 Task: Check the average views per listing of walk-in pantry in the last 5 years.
Action: Mouse moved to (868, 200)
Screenshot: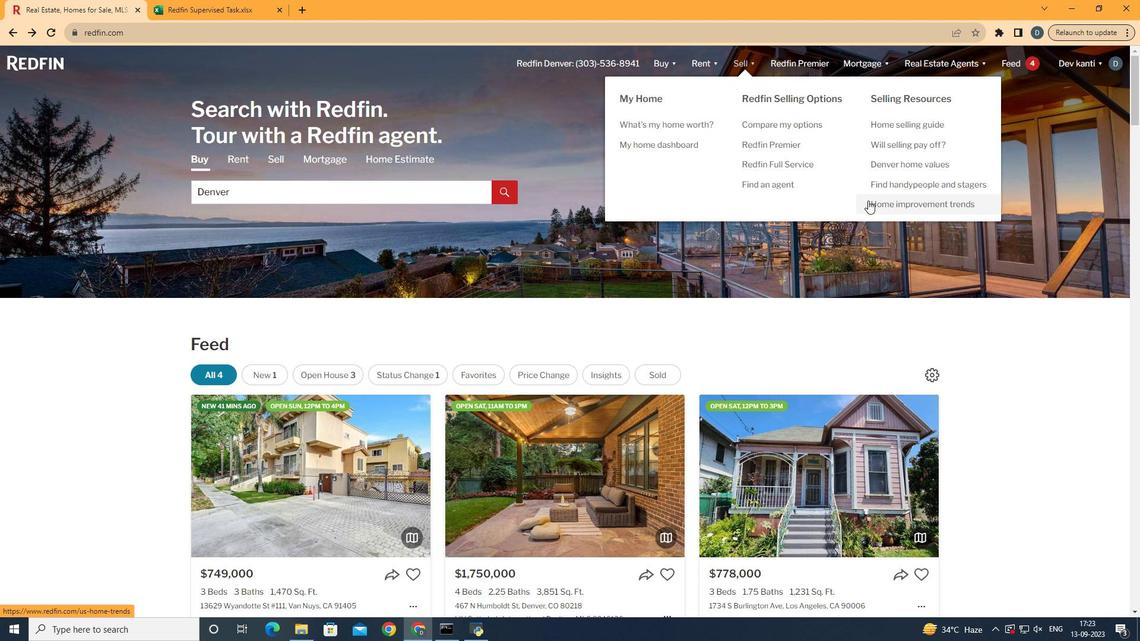 
Action: Mouse pressed left at (868, 200)
Screenshot: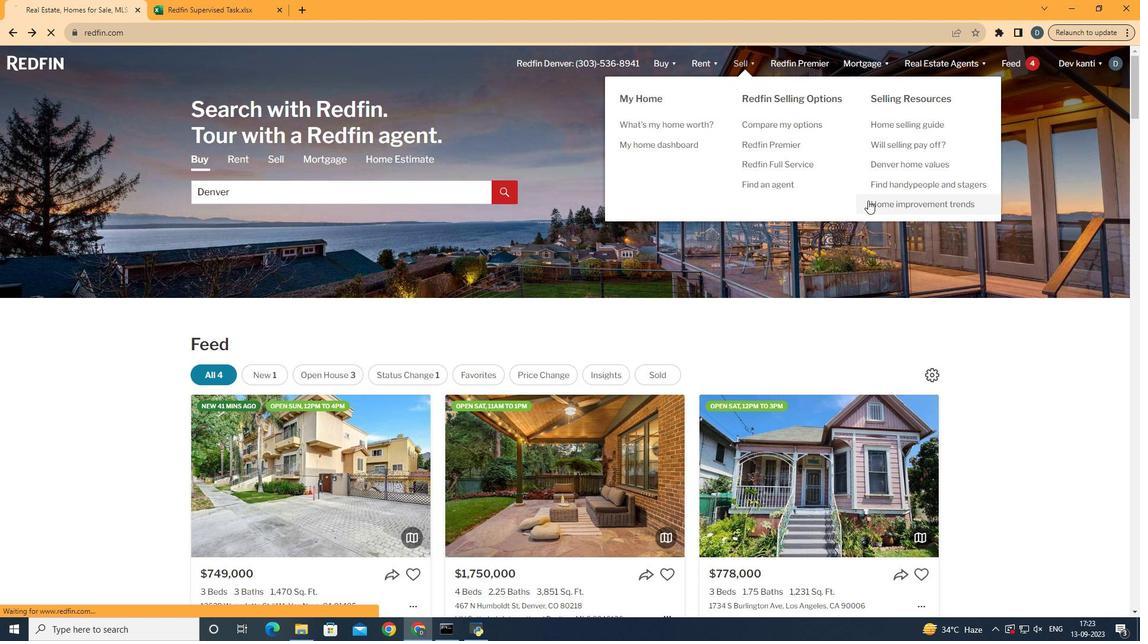 
Action: Mouse moved to (278, 221)
Screenshot: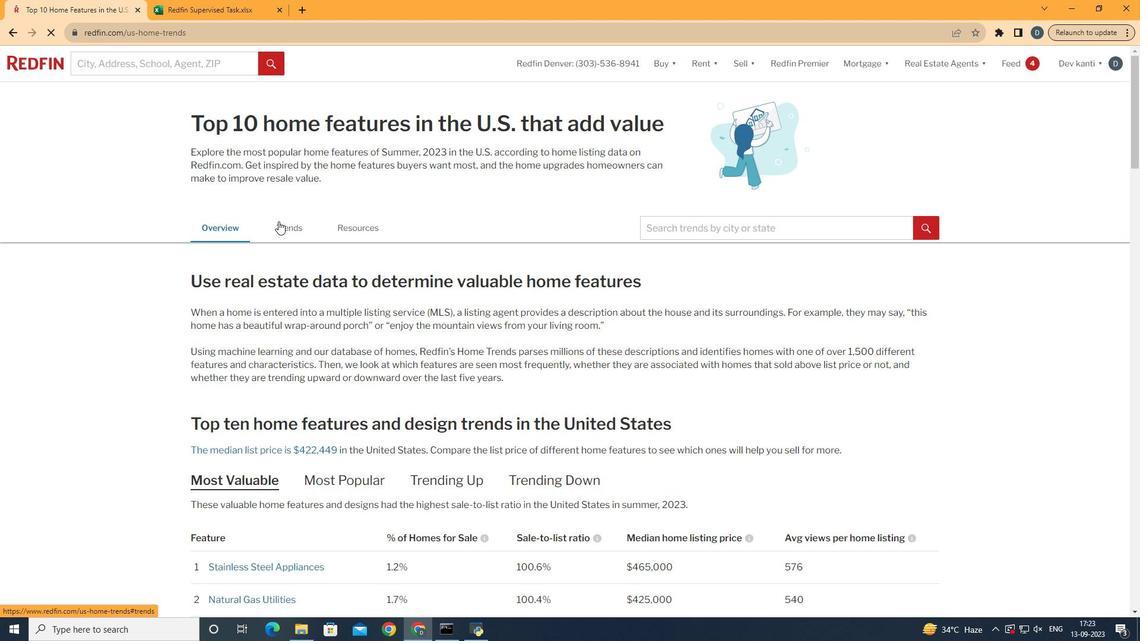 
Action: Mouse pressed left at (278, 221)
Screenshot: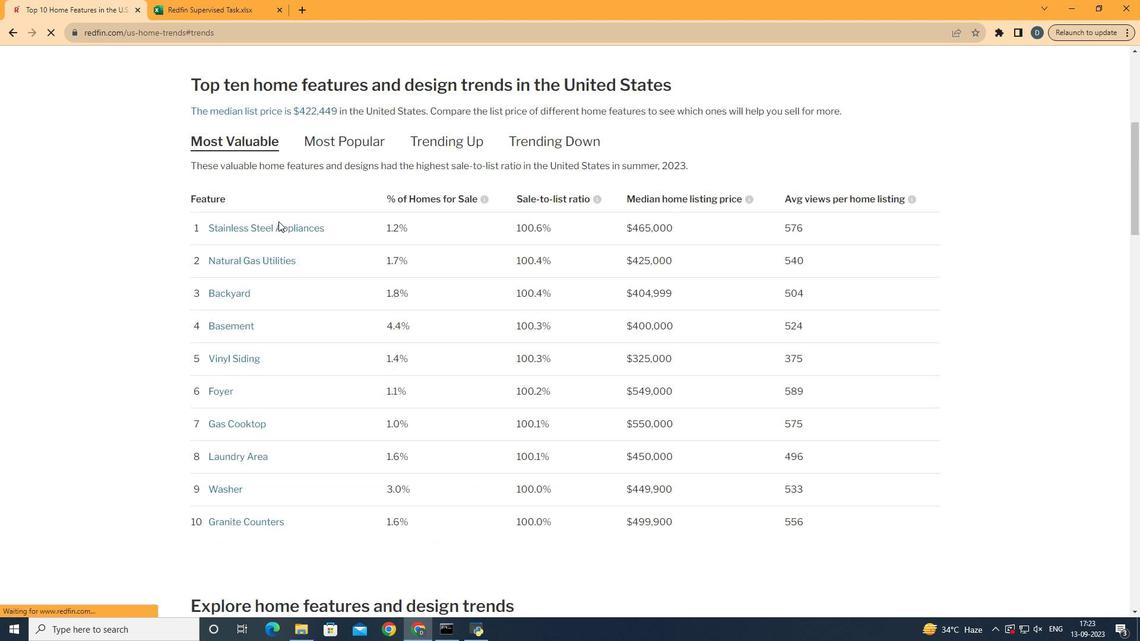 
Action: Mouse moved to (759, 252)
Screenshot: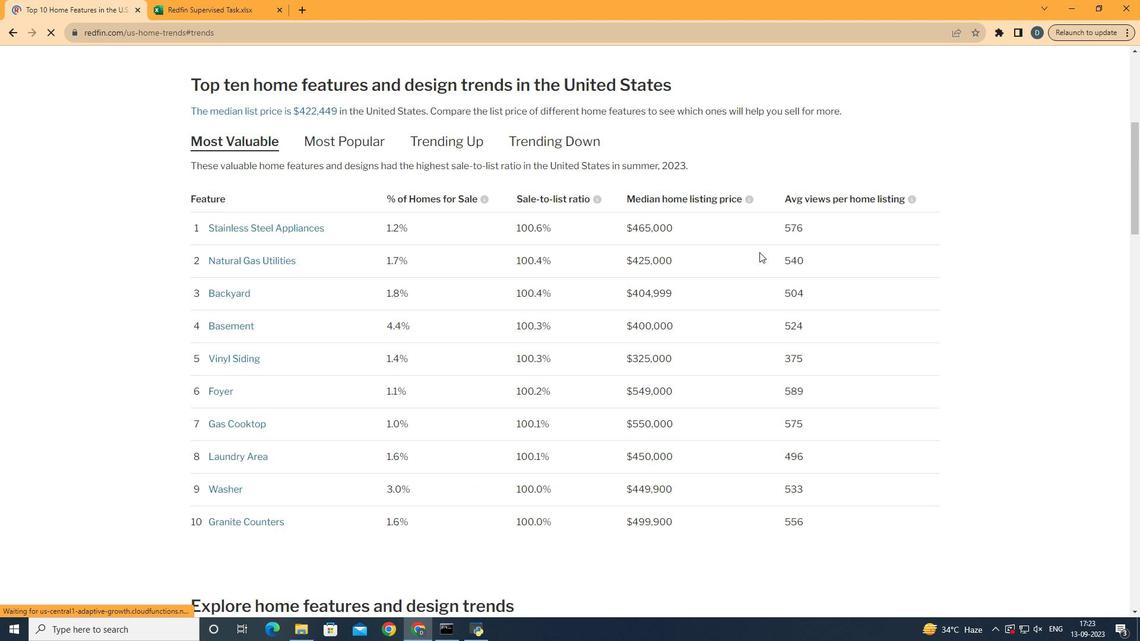 
Action: Mouse scrolled (759, 251) with delta (0, 0)
Screenshot: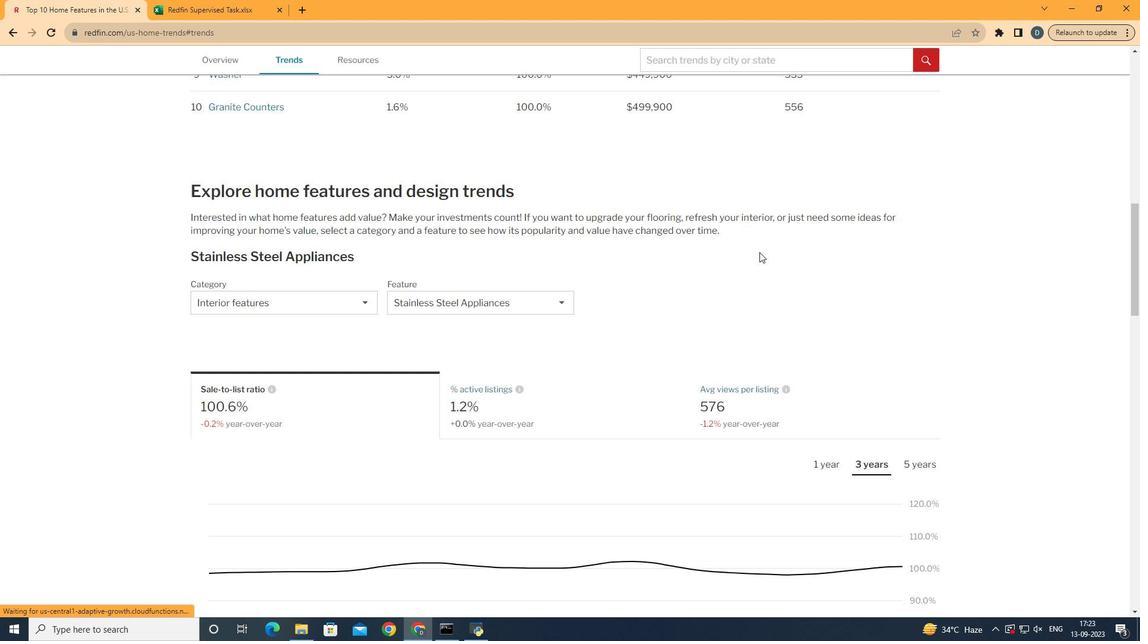 
Action: Mouse scrolled (759, 251) with delta (0, 0)
Screenshot: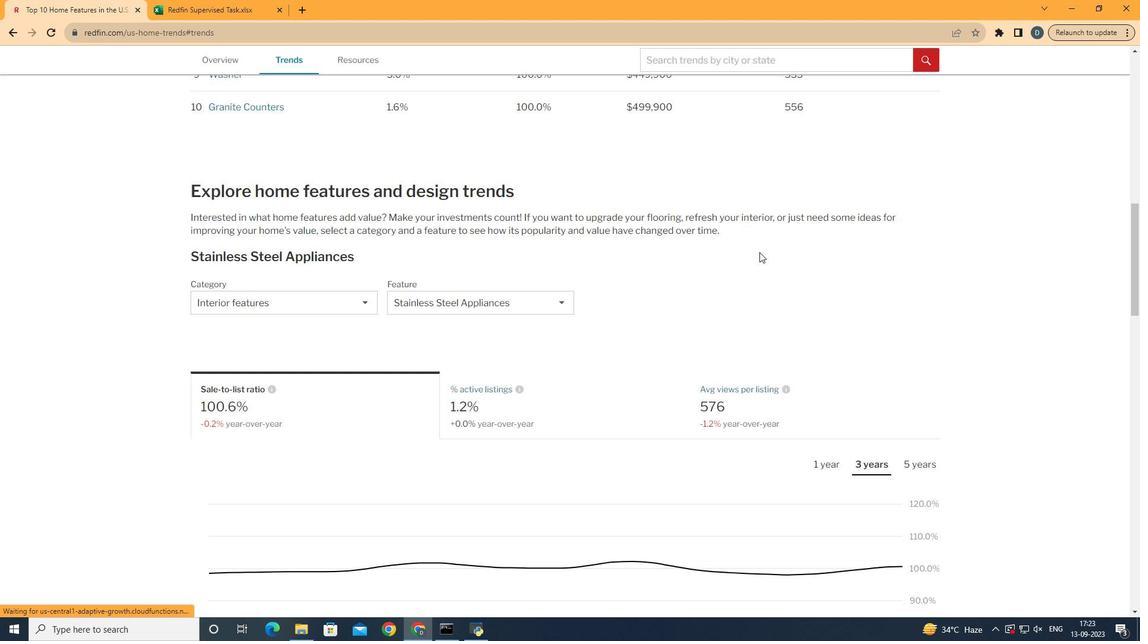 
Action: Mouse scrolled (759, 251) with delta (0, 0)
Screenshot: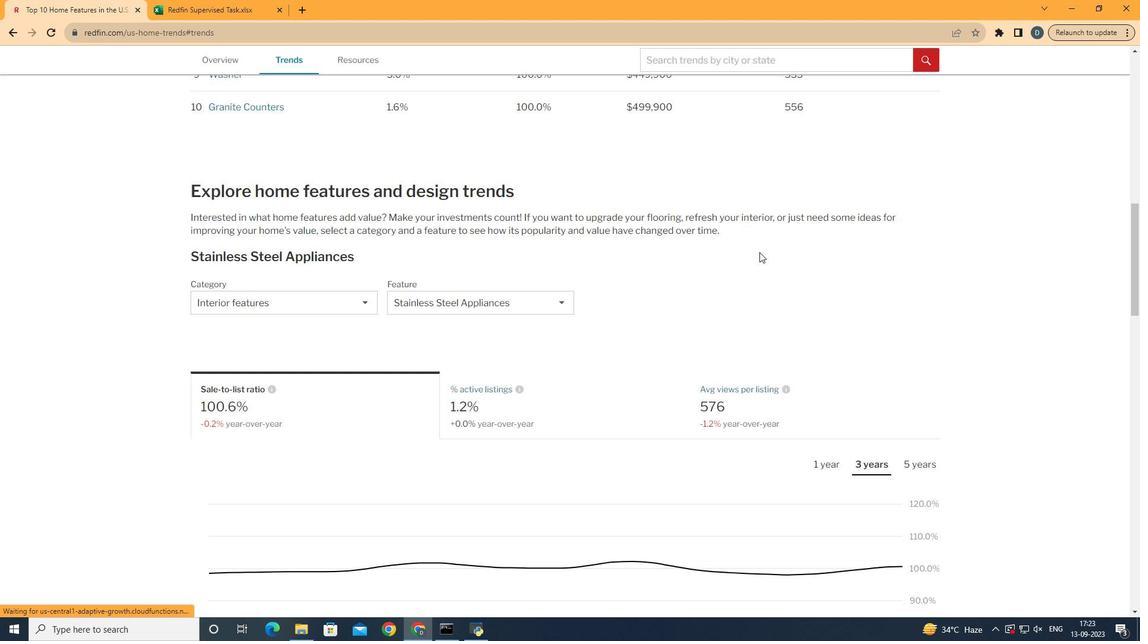 
Action: Mouse scrolled (759, 251) with delta (0, 0)
Screenshot: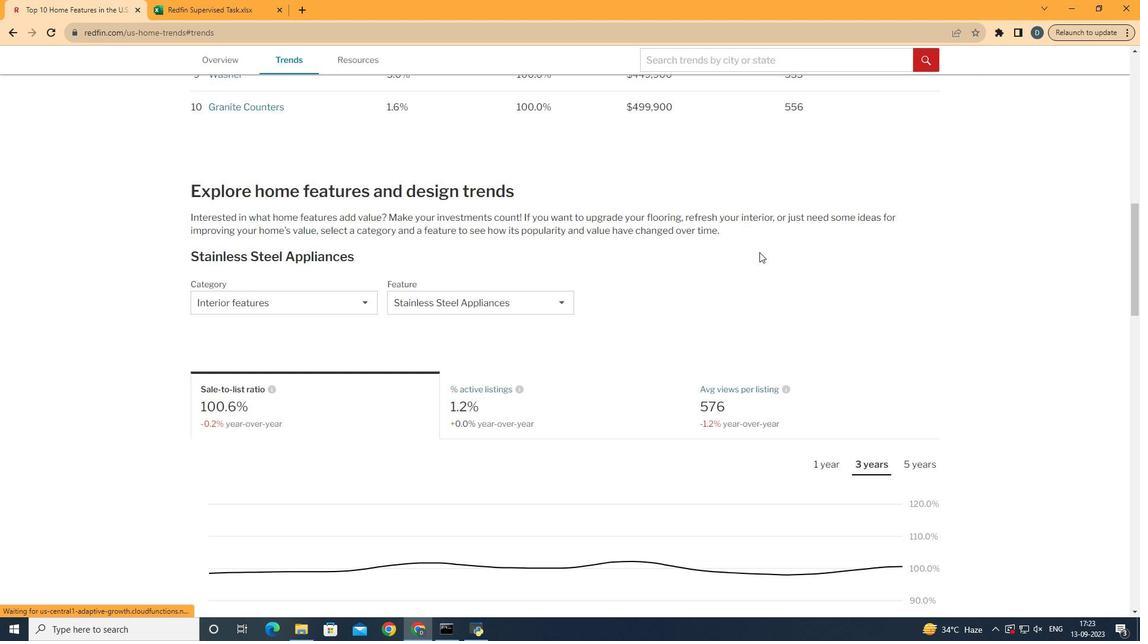 
Action: Mouse scrolled (759, 251) with delta (0, 0)
Screenshot: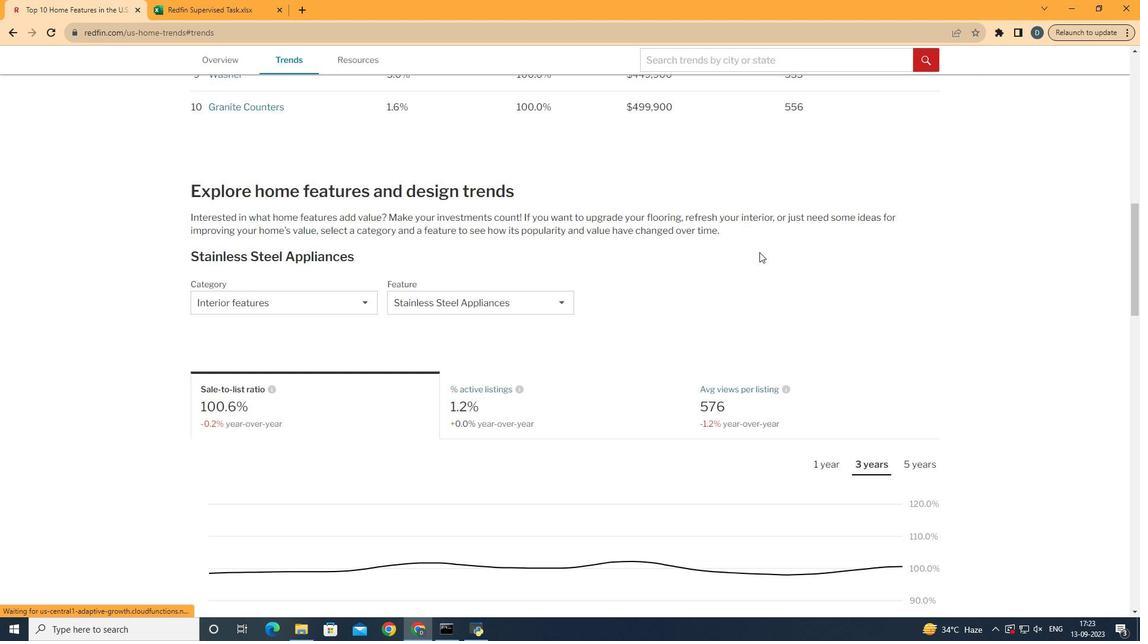 
Action: Mouse scrolled (759, 251) with delta (0, 0)
Screenshot: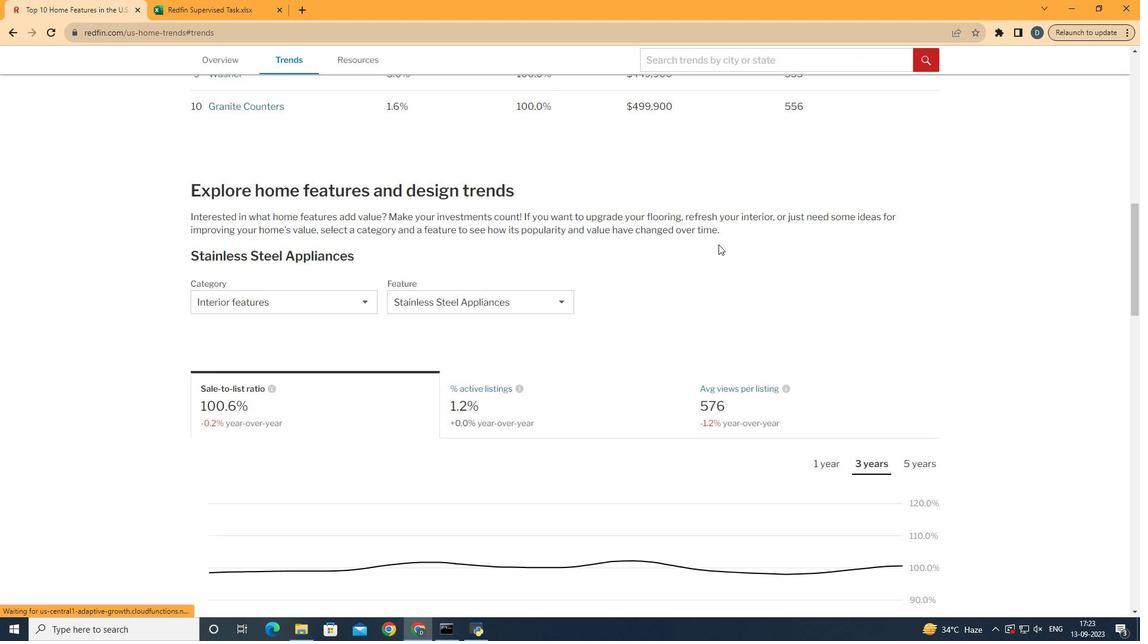 
Action: Mouse scrolled (759, 251) with delta (0, 0)
Screenshot: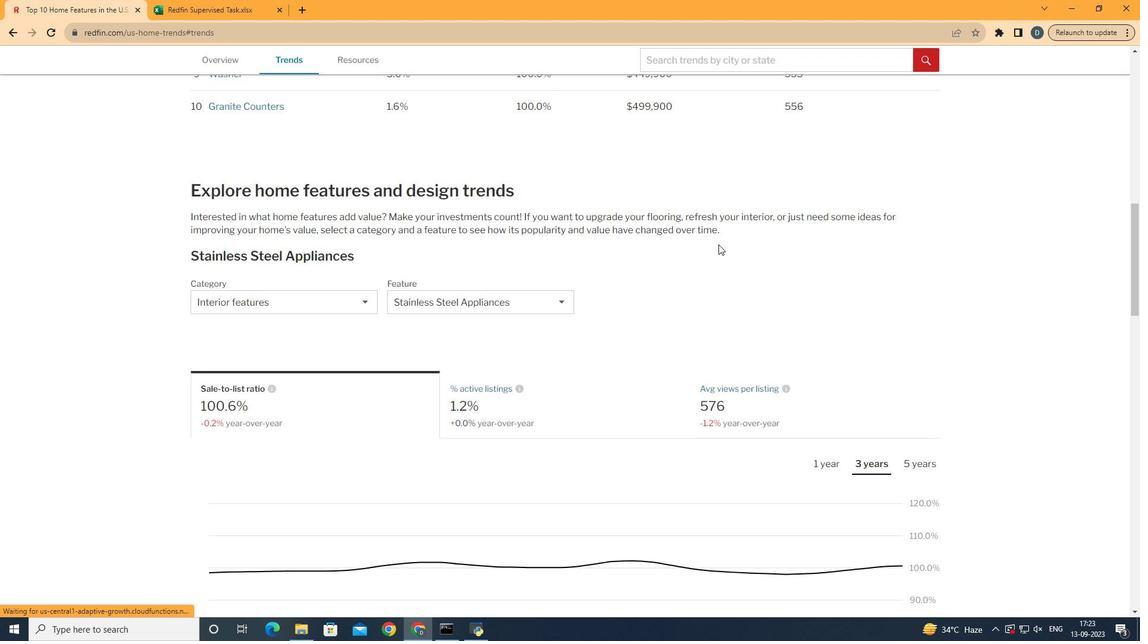 
Action: Mouse moved to (583, 236)
Screenshot: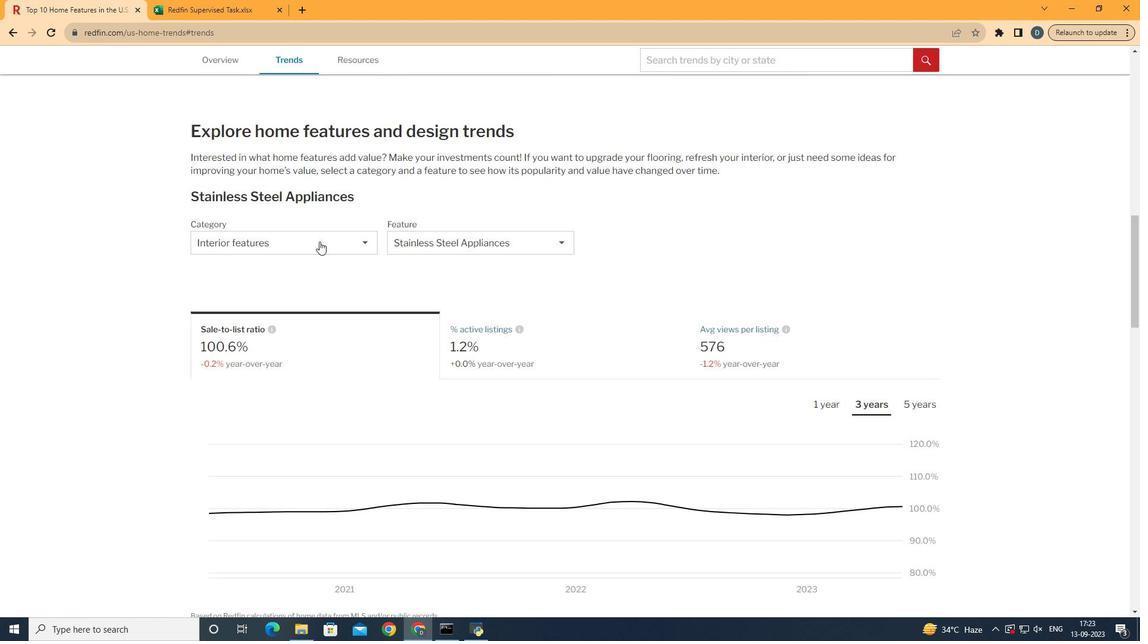 
Action: Mouse scrolled (583, 235) with delta (0, 0)
Screenshot: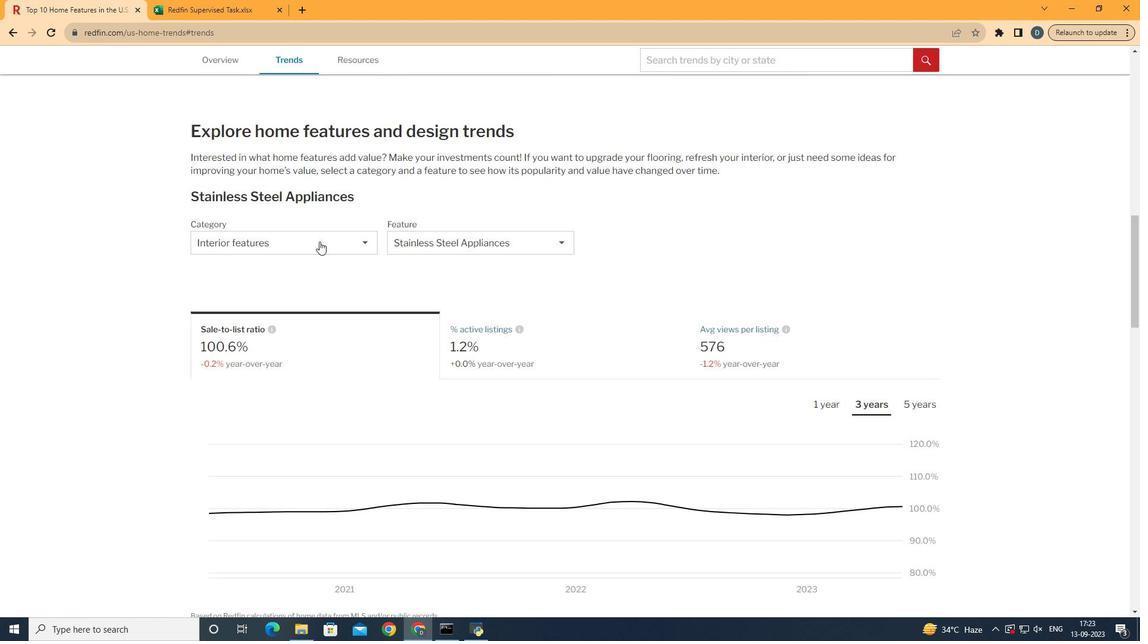 
Action: Mouse moved to (265, 241)
Screenshot: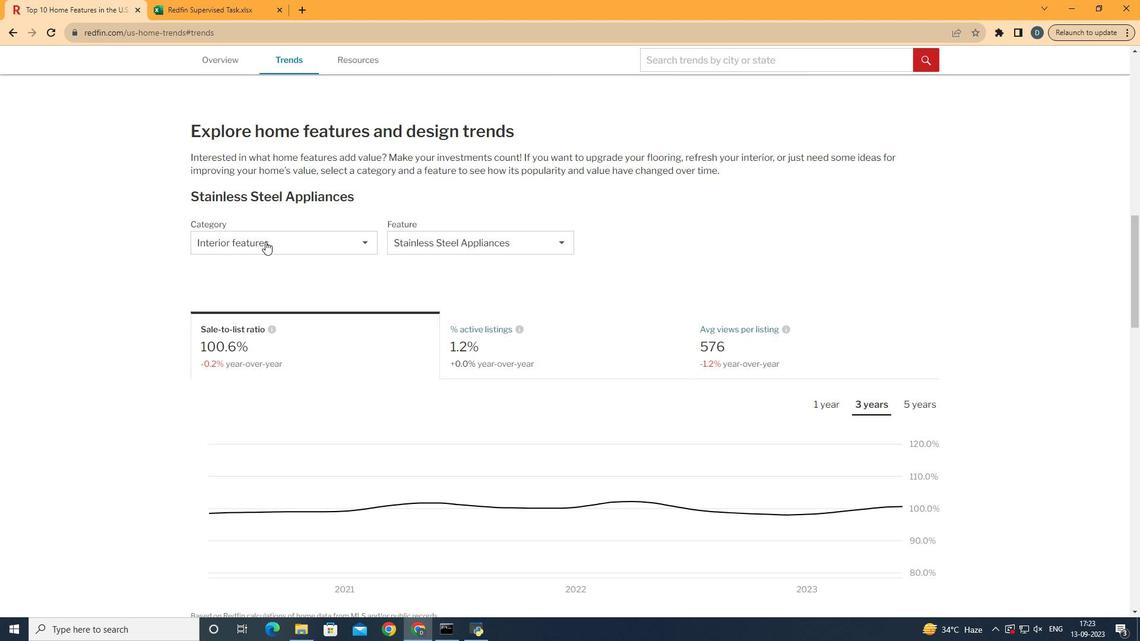 
Action: Mouse pressed left at (265, 241)
Screenshot: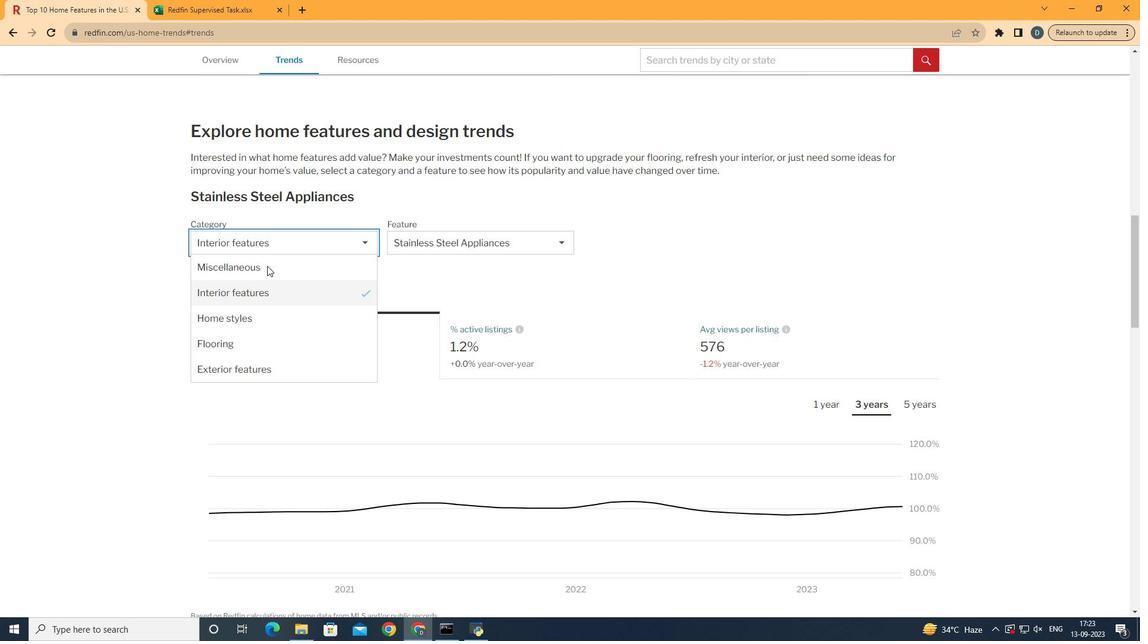 
Action: Mouse moved to (281, 292)
Screenshot: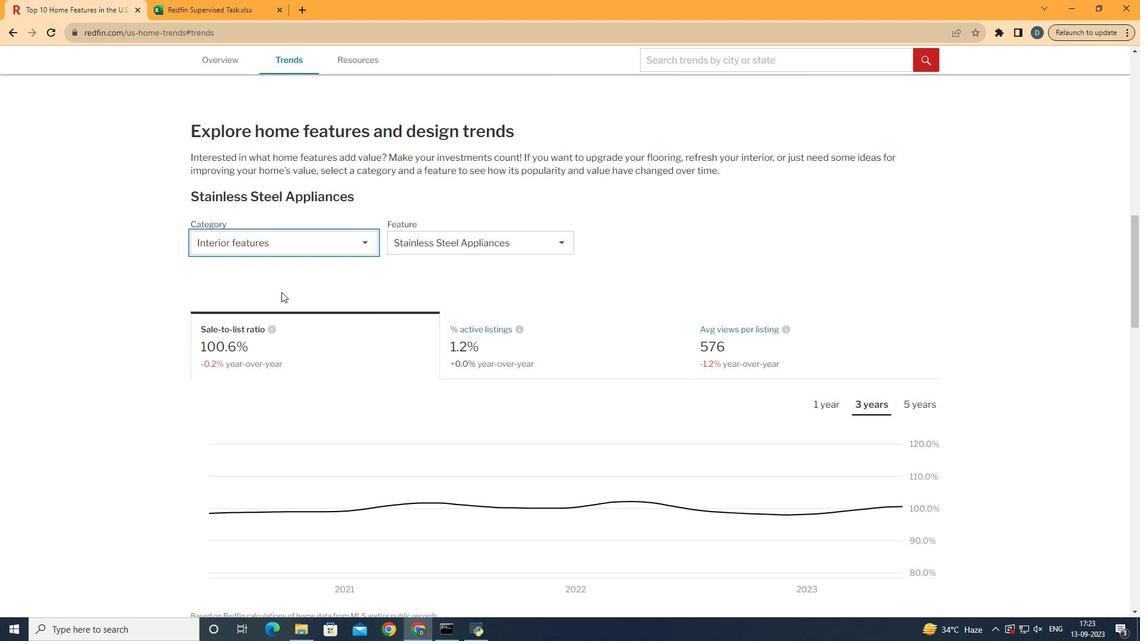 
Action: Mouse pressed left at (281, 292)
Screenshot: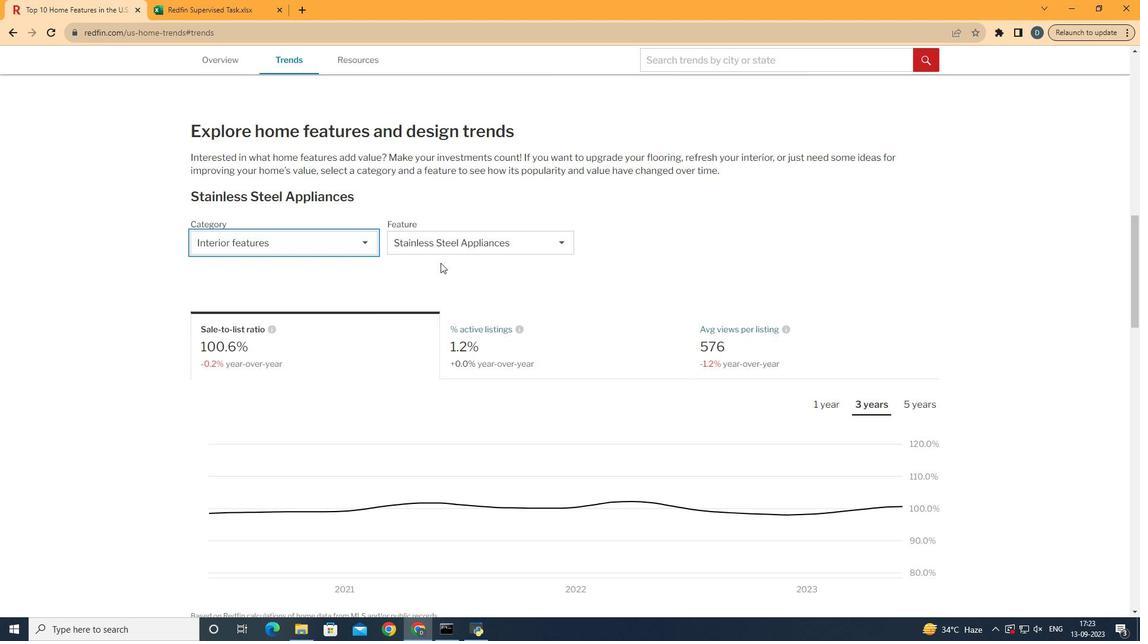
Action: Mouse moved to (523, 245)
Screenshot: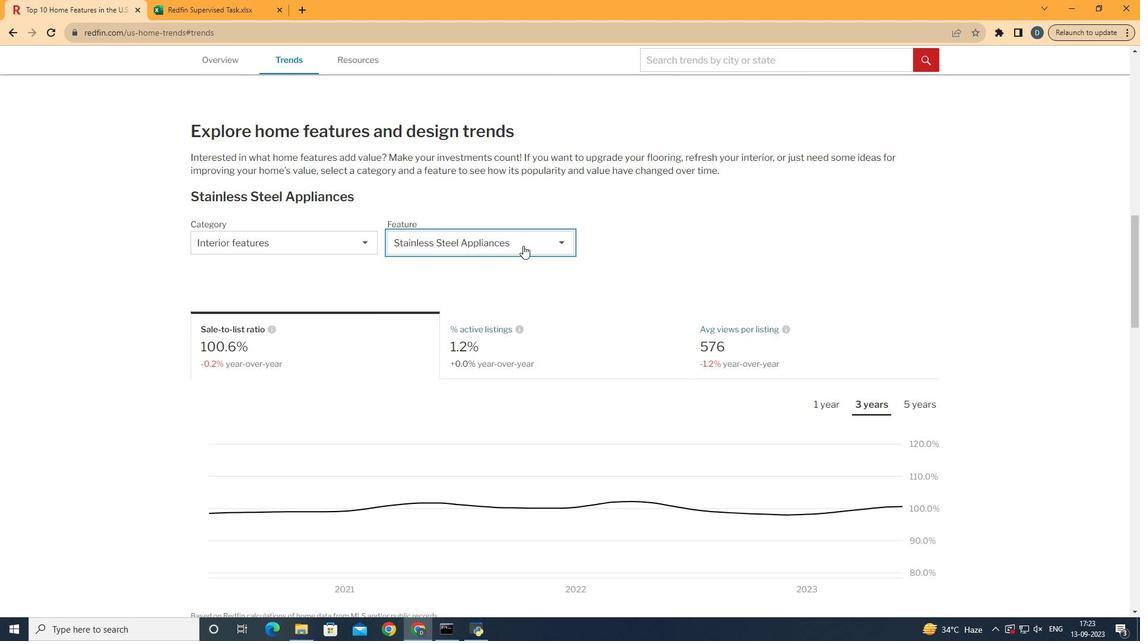 
Action: Mouse pressed left at (523, 245)
Screenshot: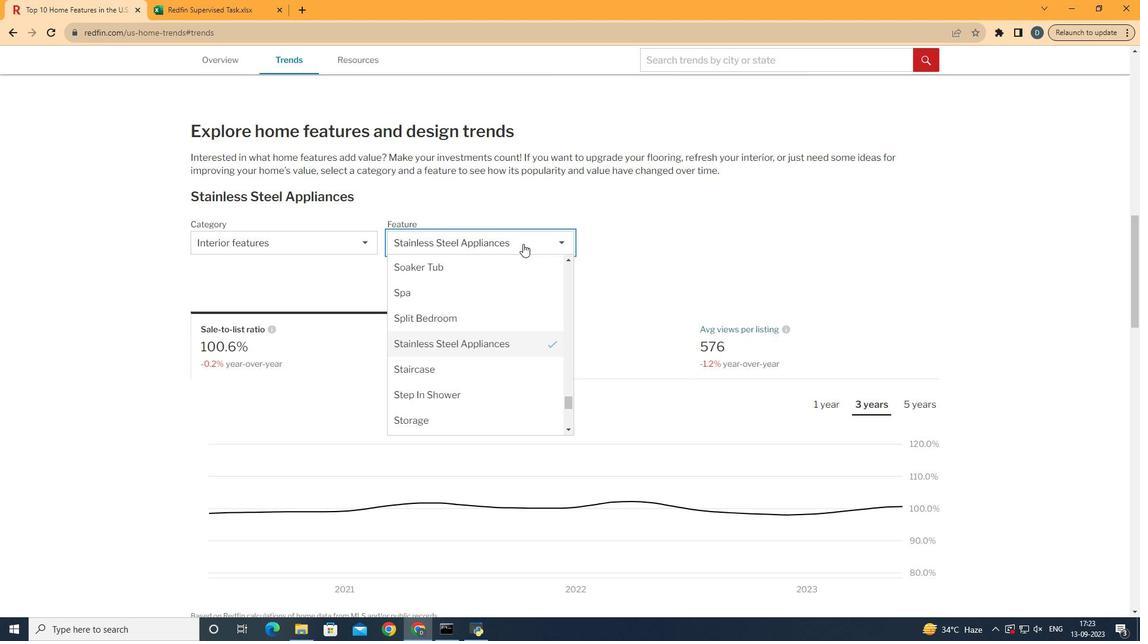 
Action: Mouse moved to (526, 375)
Screenshot: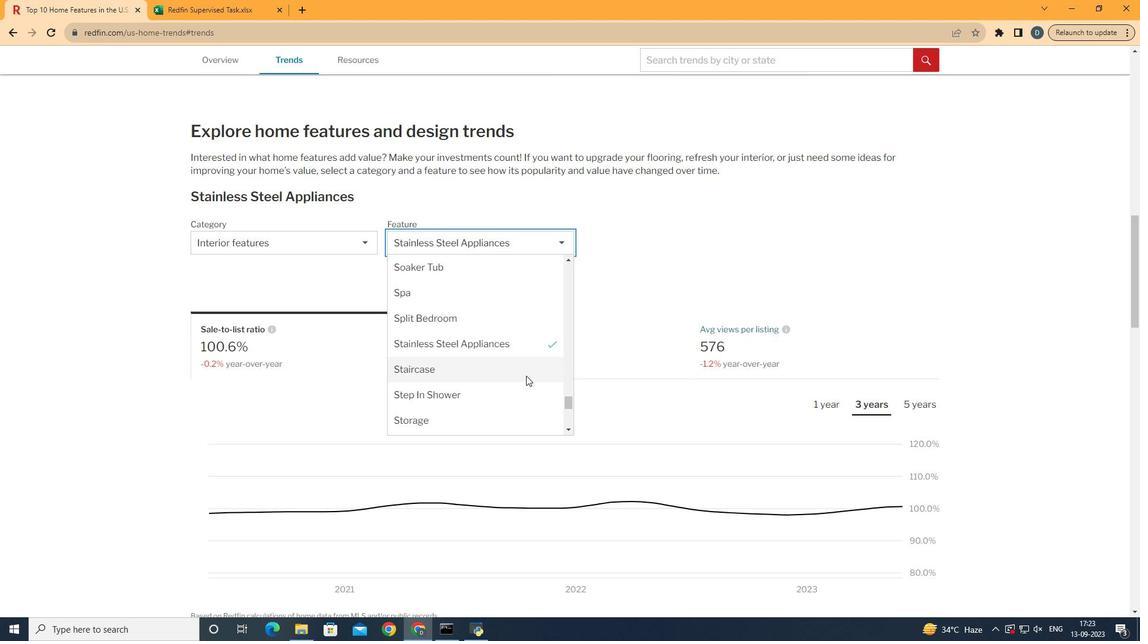 
Action: Mouse scrolled (526, 375) with delta (0, 0)
Screenshot: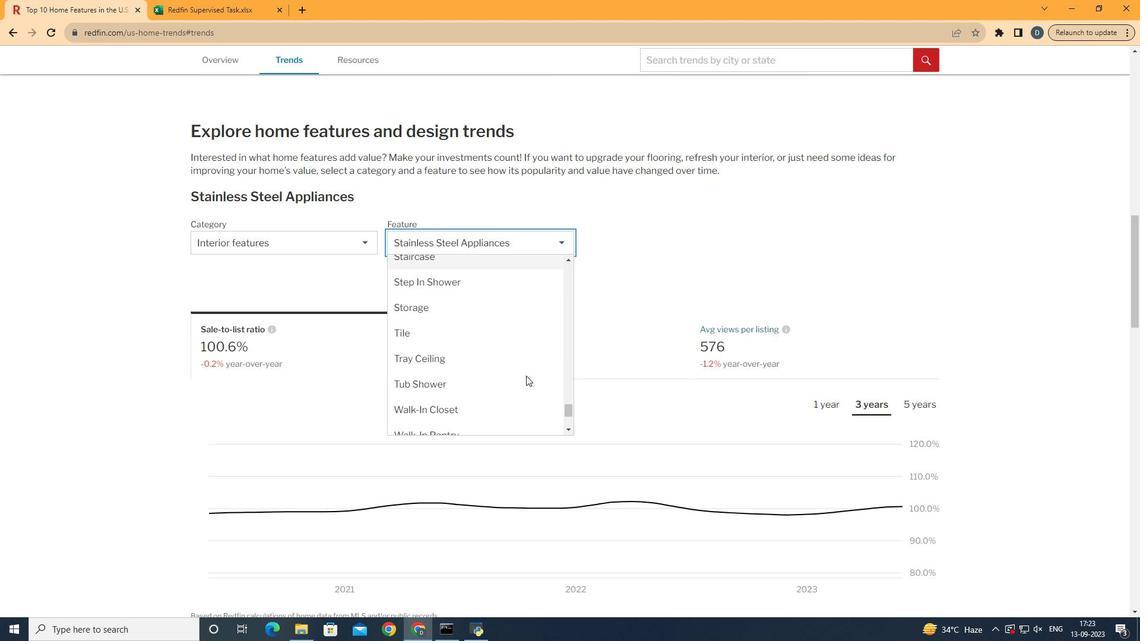 
Action: Mouse scrolled (526, 375) with delta (0, 0)
Screenshot: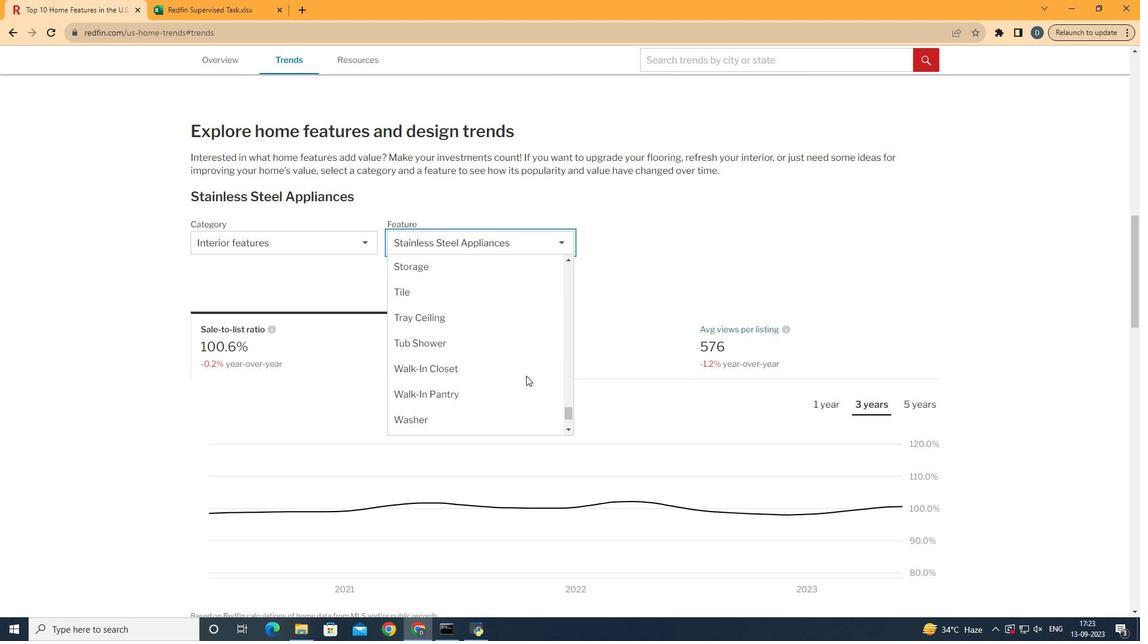 
Action: Mouse moved to (526, 375)
Screenshot: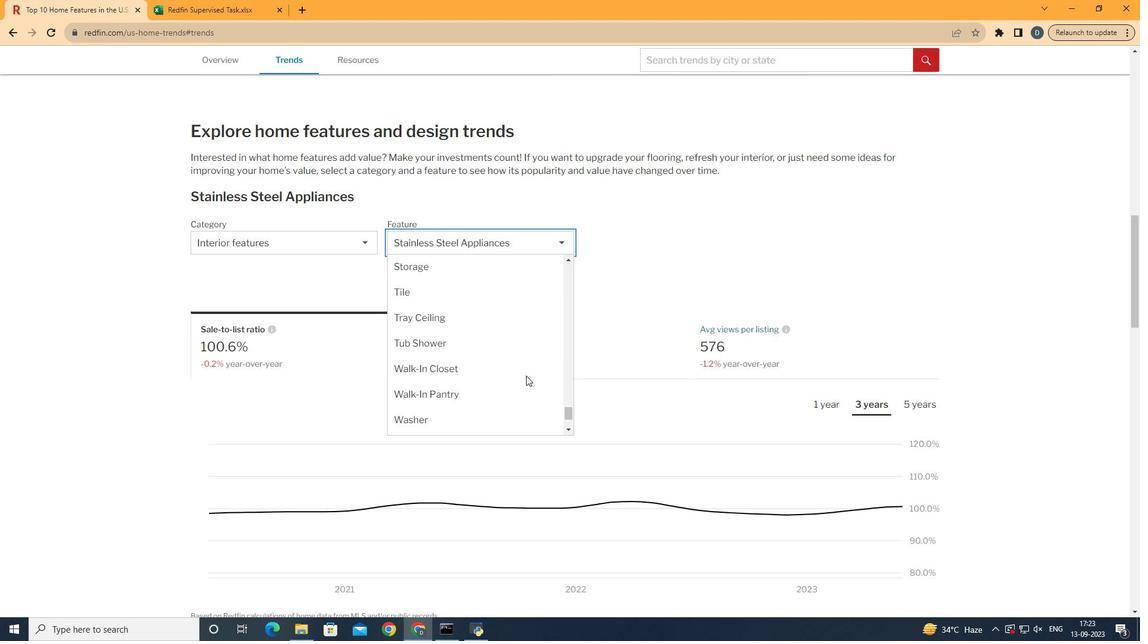 
Action: Mouse scrolled (526, 375) with delta (0, 0)
Screenshot: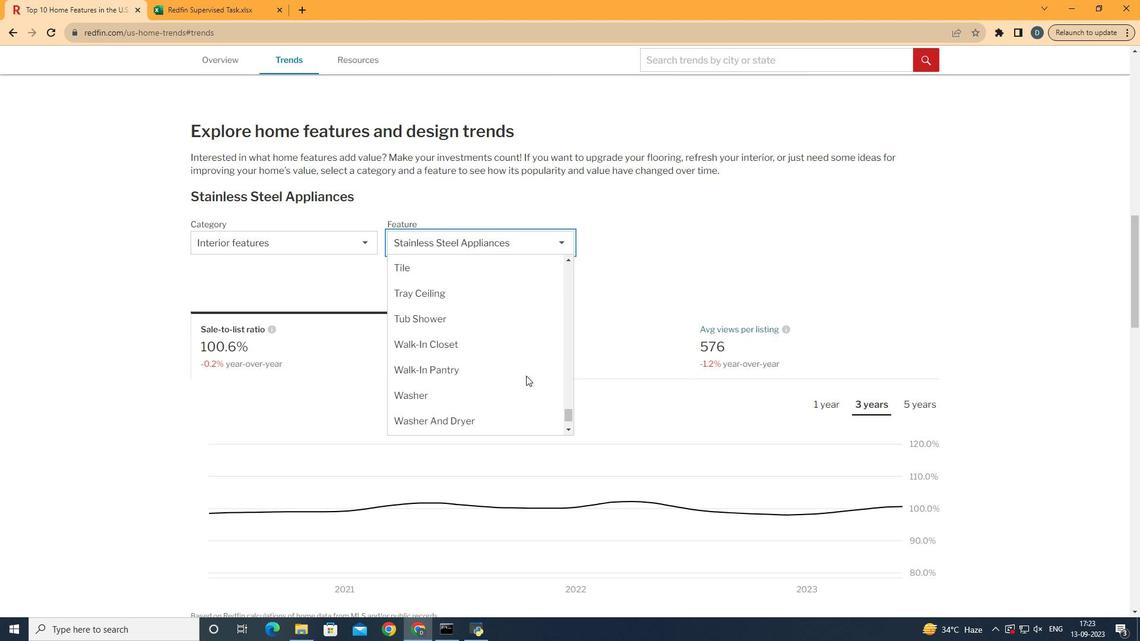 
Action: Mouse moved to (524, 377)
Screenshot: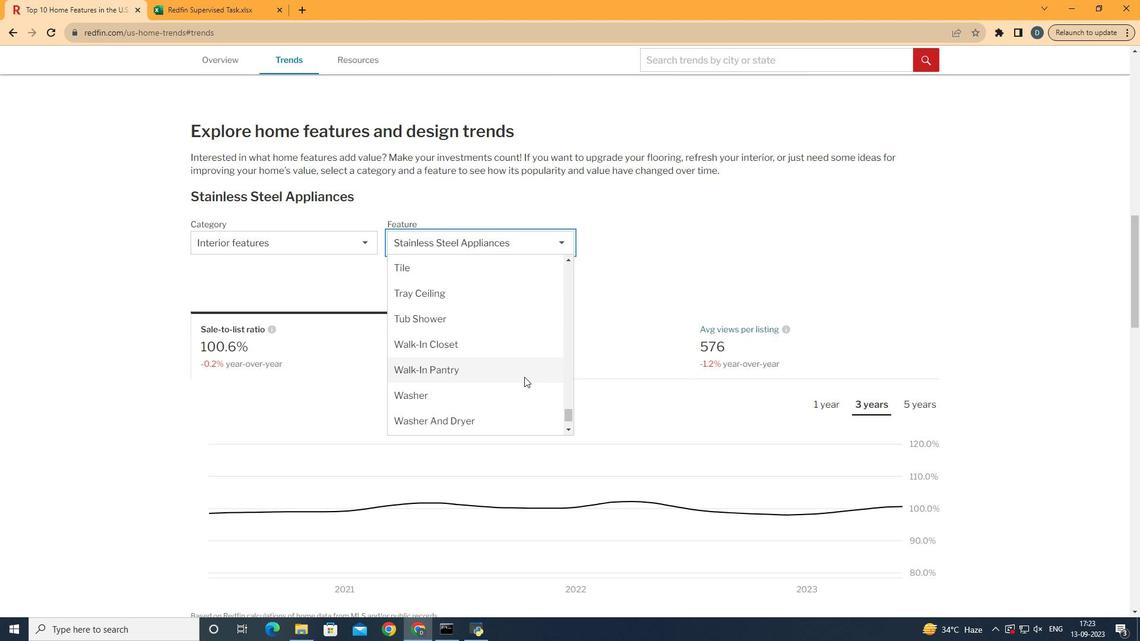 
Action: Mouse pressed left at (524, 377)
Screenshot: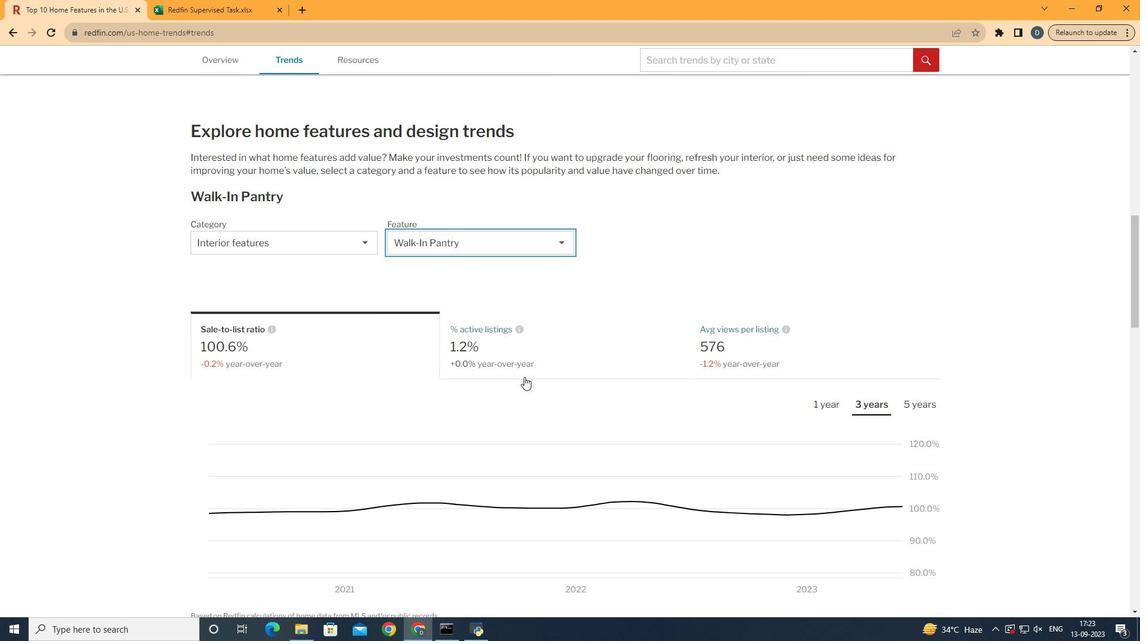 
Action: Mouse moved to (841, 345)
Screenshot: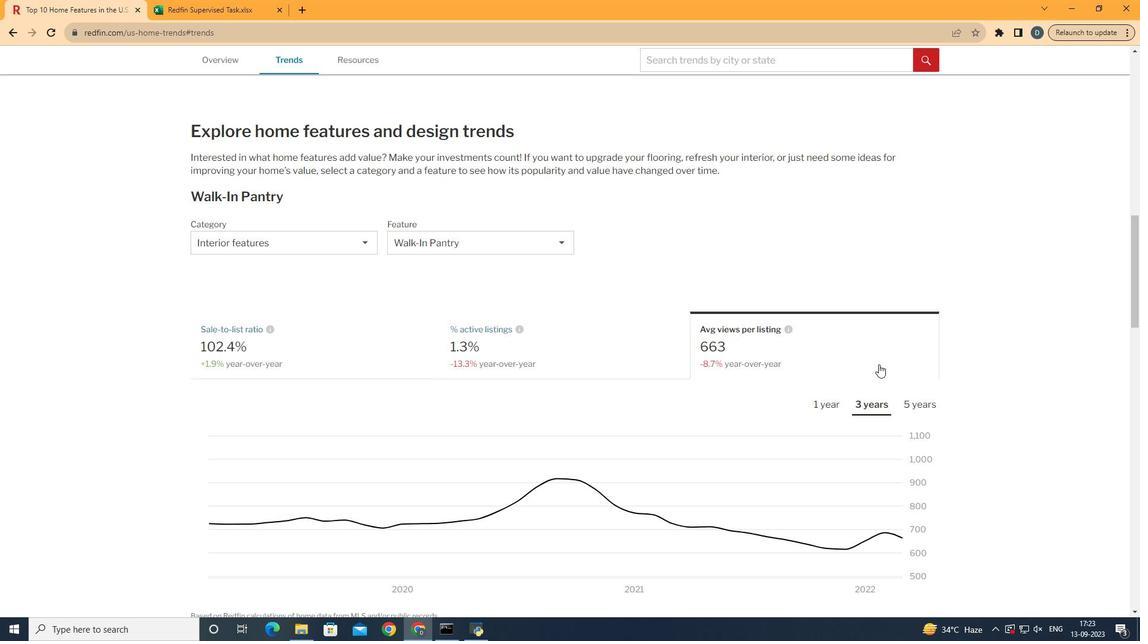 
Action: Mouse pressed left at (841, 345)
Screenshot: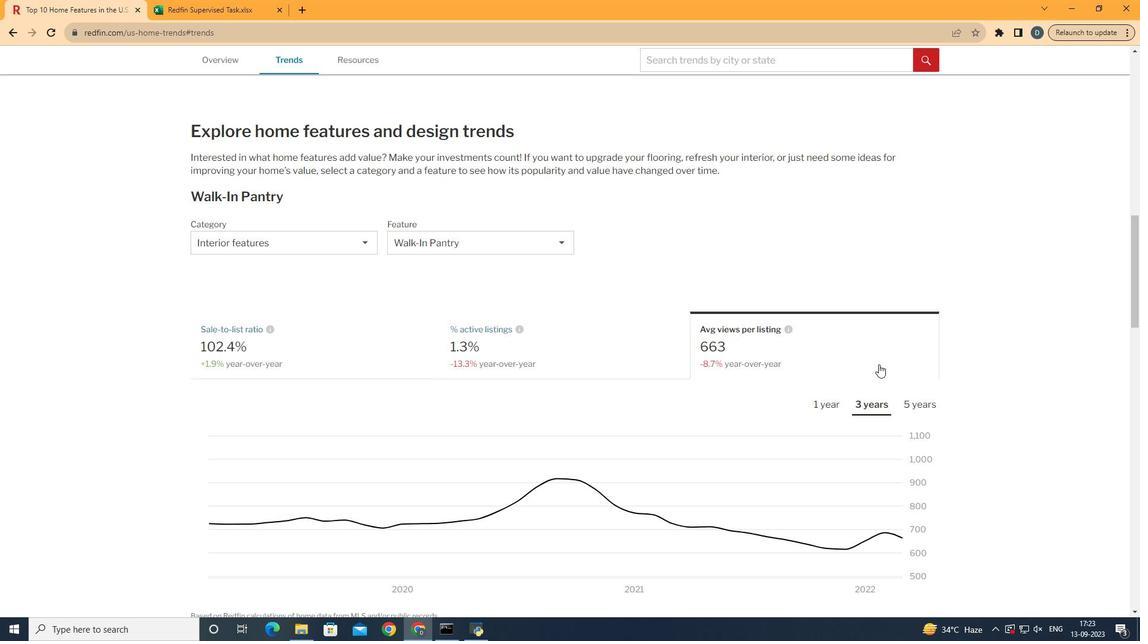 
Action: Mouse moved to (913, 399)
Screenshot: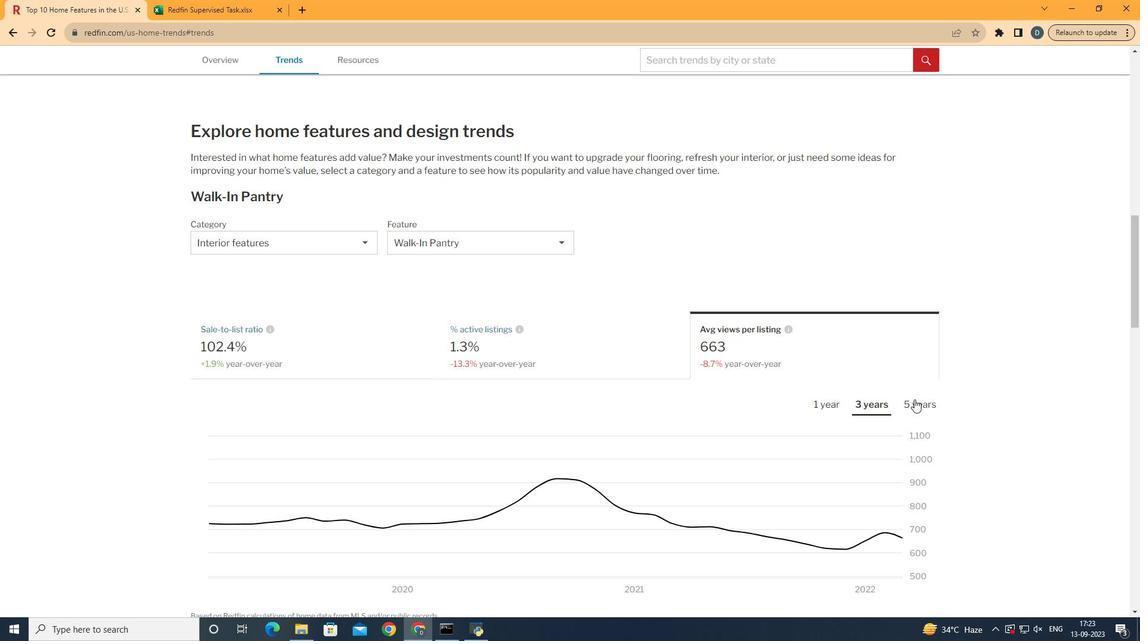 
Action: Mouse pressed left at (913, 399)
Screenshot: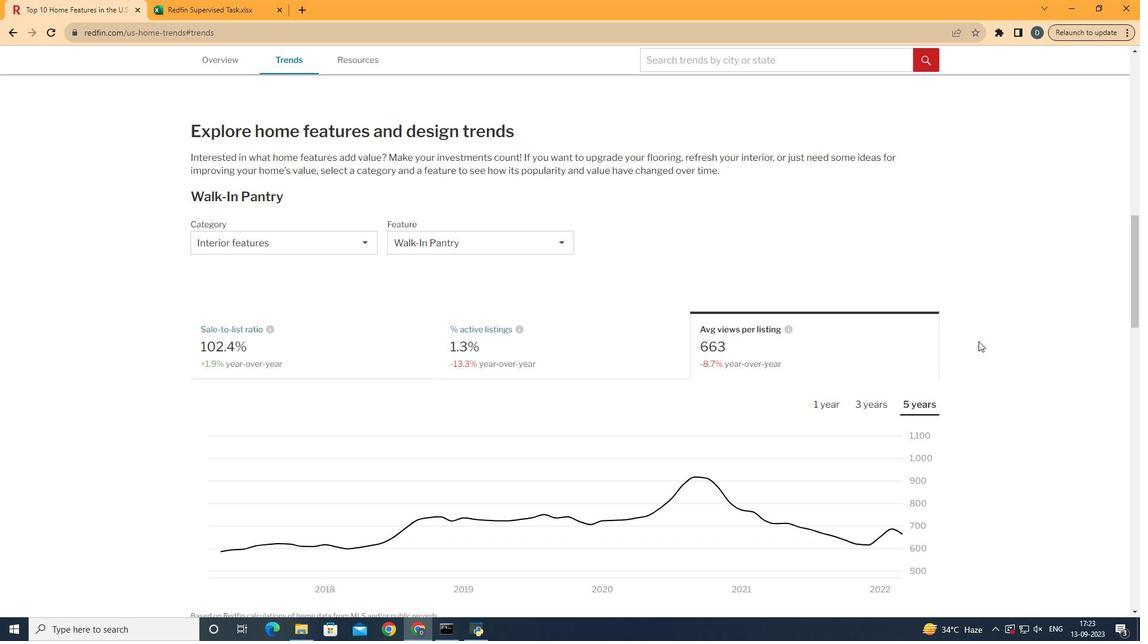 
Action: Mouse moved to (988, 323)
Screenshot: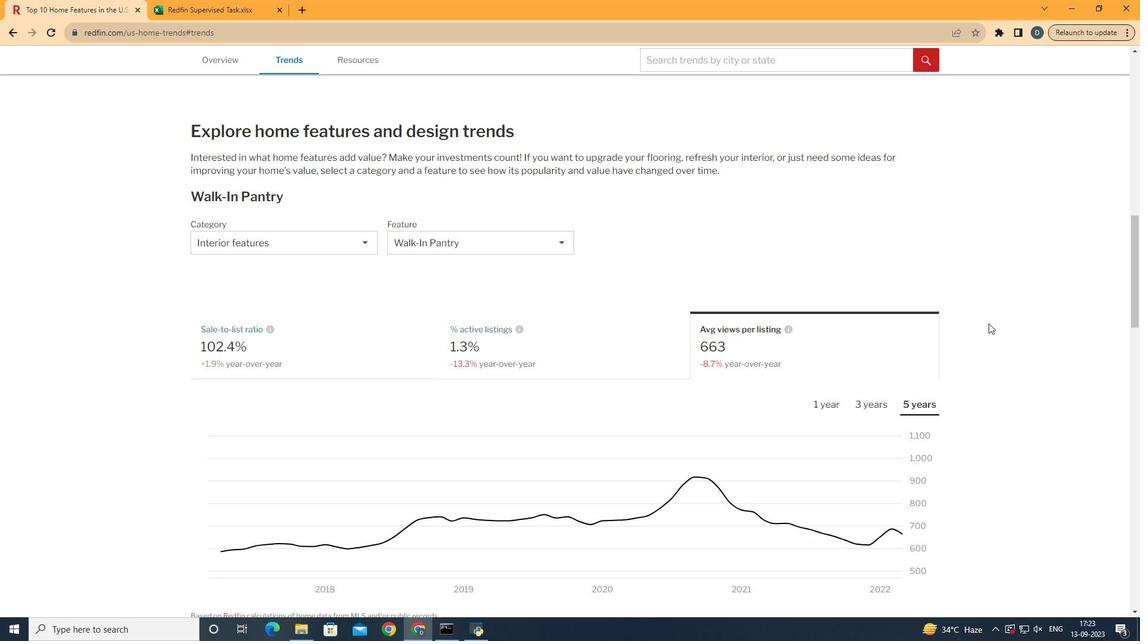 
Action: Mouse scrolled (988, 323) with delta (0, 0)
Screenshot: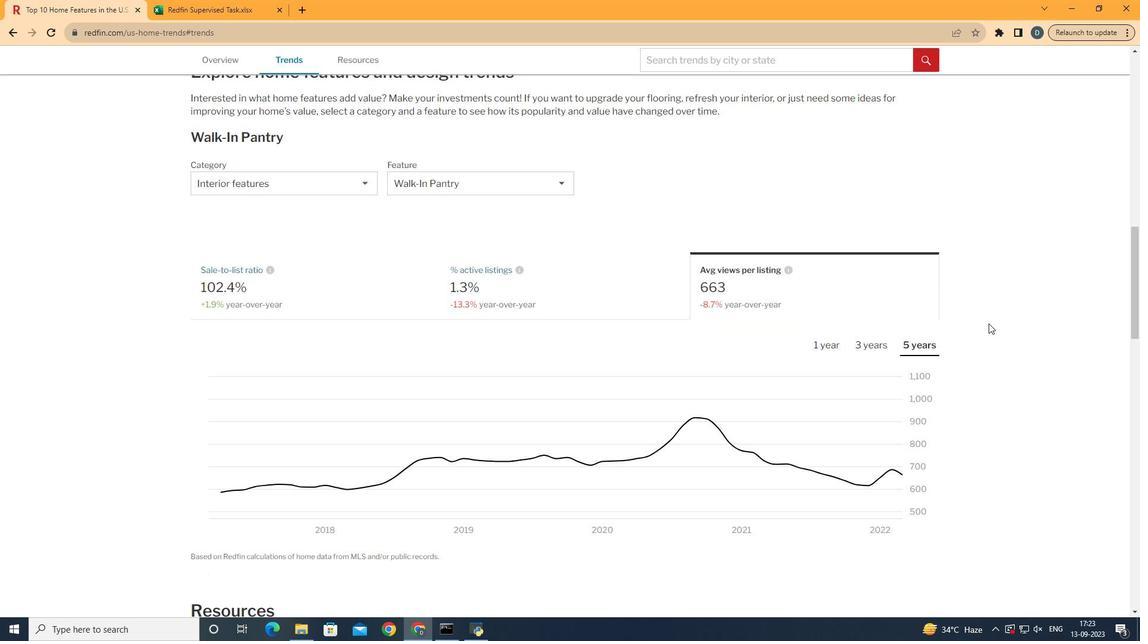 
